 Task: Invite Team Member Softage.1@softage.net to Workspace Cloud Computing. Invite Team Member Softage.2@softage.net to Workspace Cloud Computing. Invite Team Member Softage.3@softage.net to Workspace Cloud Computing. Invite Team Member Softage.4@softage.net to Workspace Cloud Computing
Action: Mouse moved to (137, 83)
Screenshot: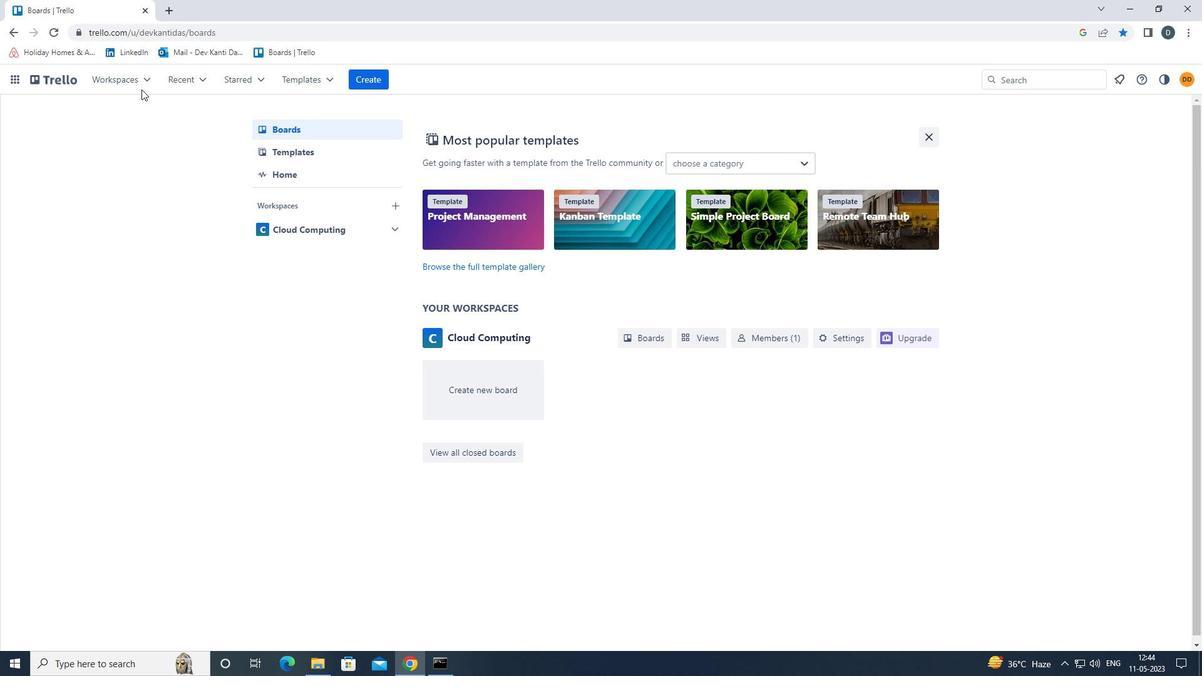 
Action: Mouse pressed left at (137, 83)
Screenshot: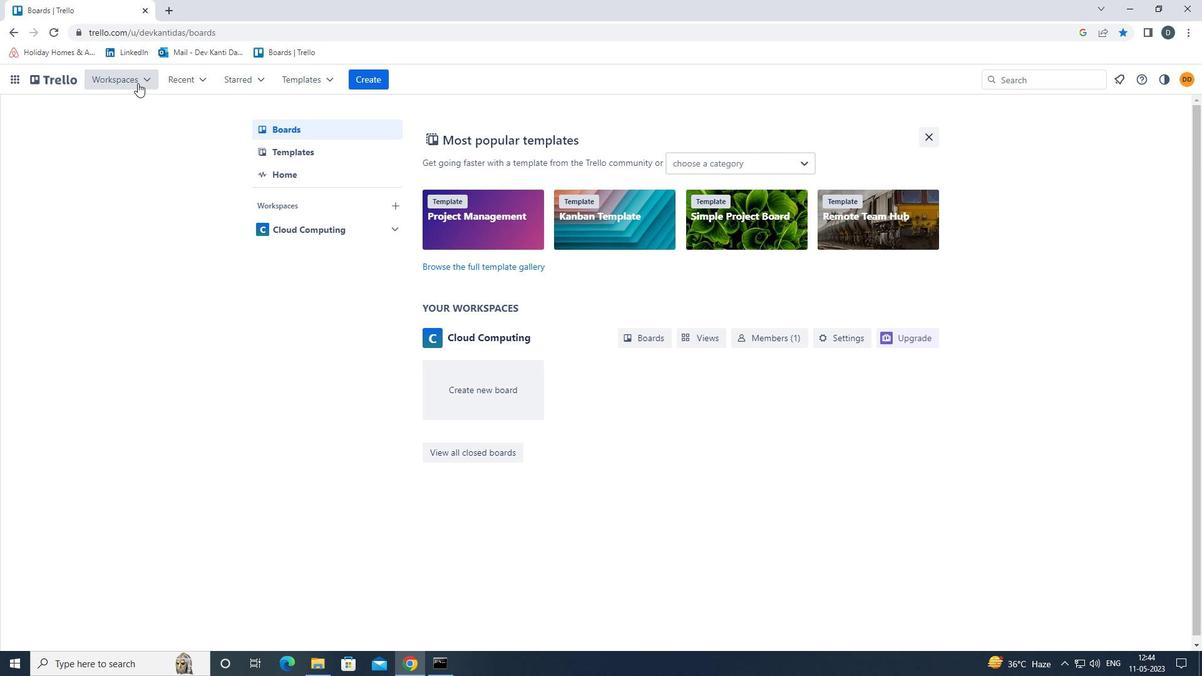 
Action: Mouse moved to (132, 133)
Screenshot: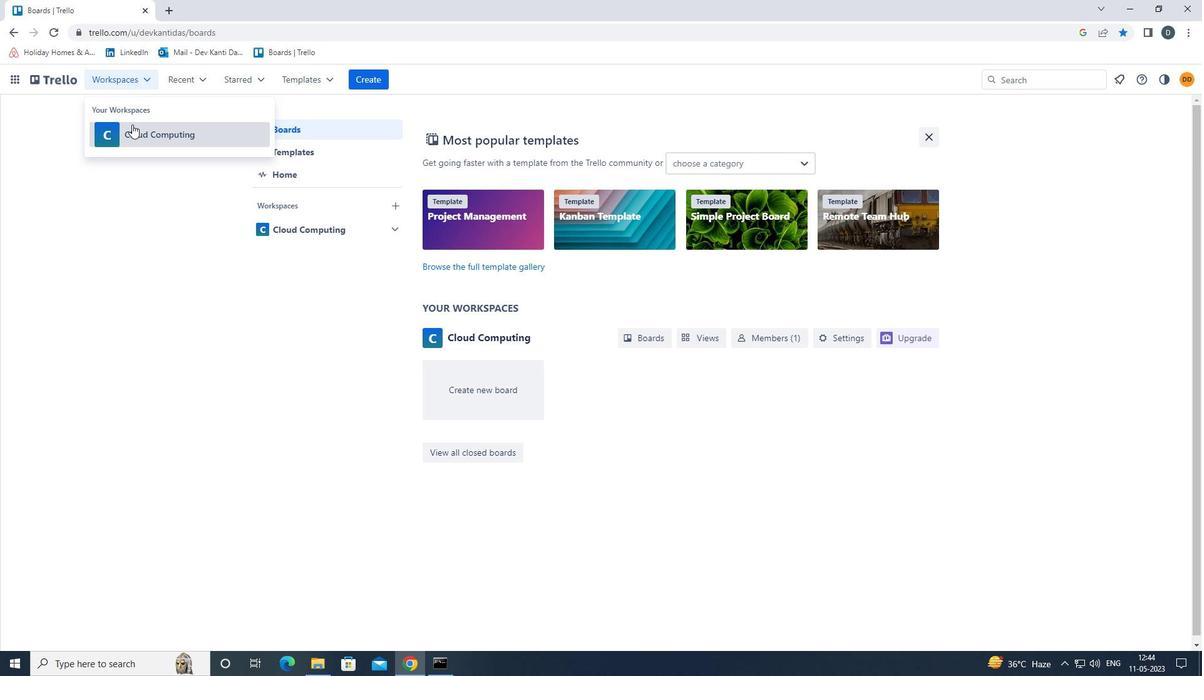 
Action: Mouse pressed left at (132, 133)
Screenshot: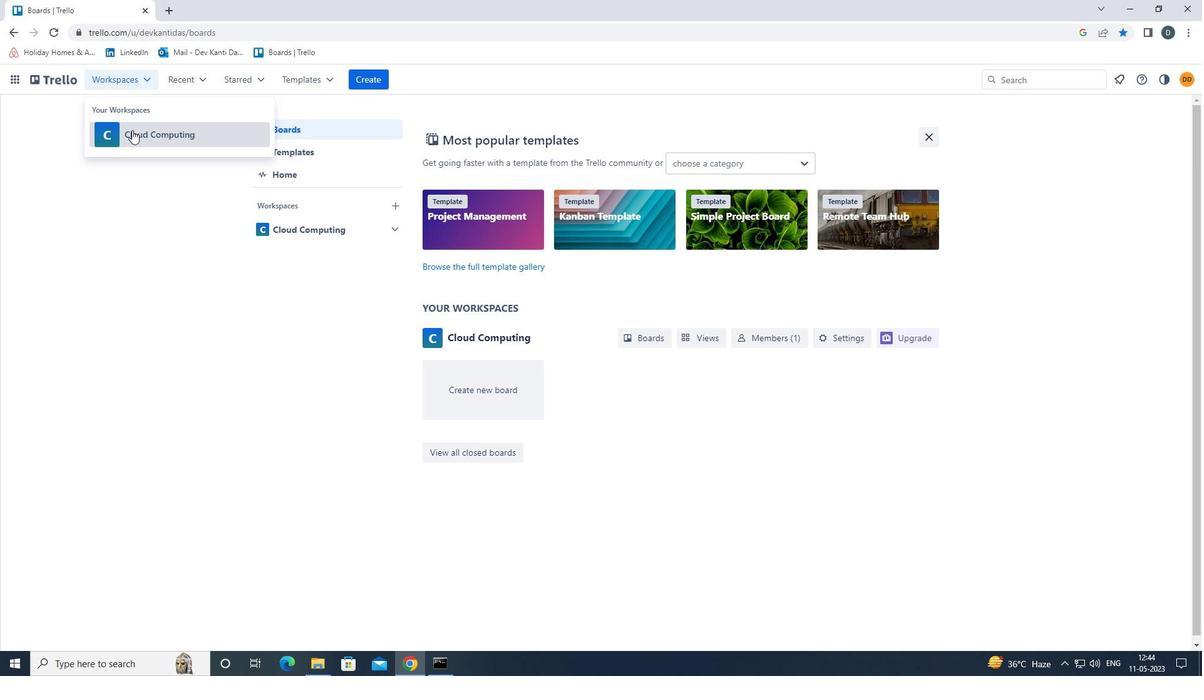 
Action: Mouse moved to (890, 124)
Screenshot: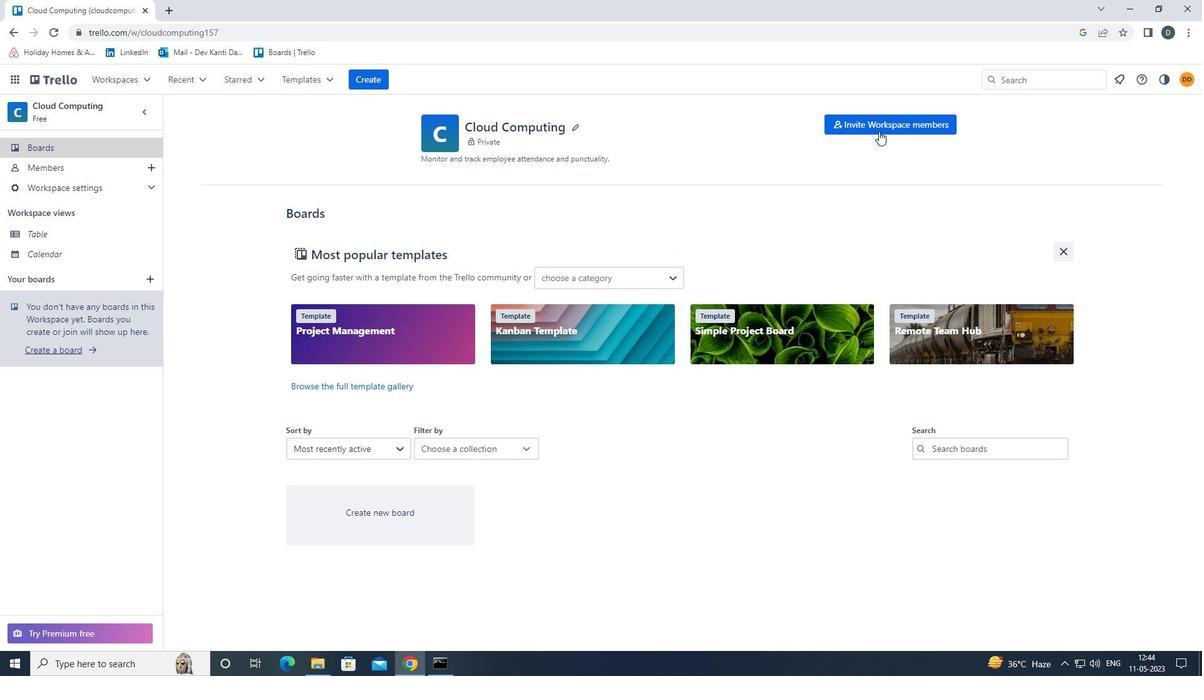 
Action: Mouse pressed left at (890, 124)
Screenshot: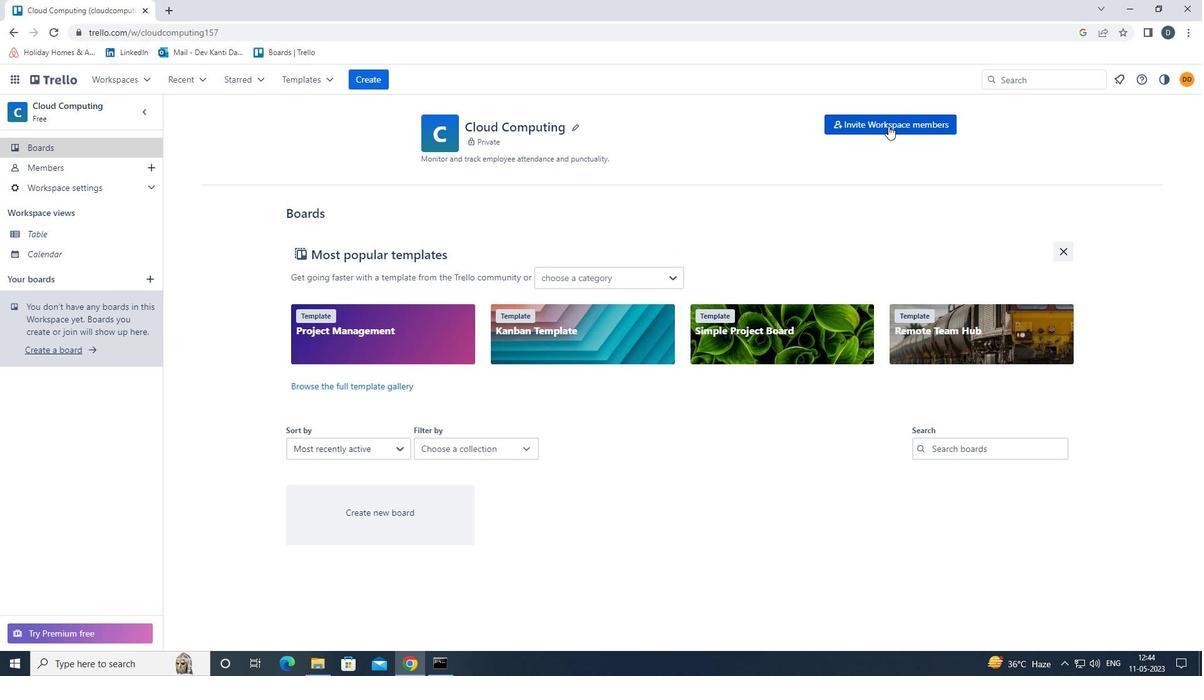 
Action: Mouse moved to (692, 353)
Screenshot: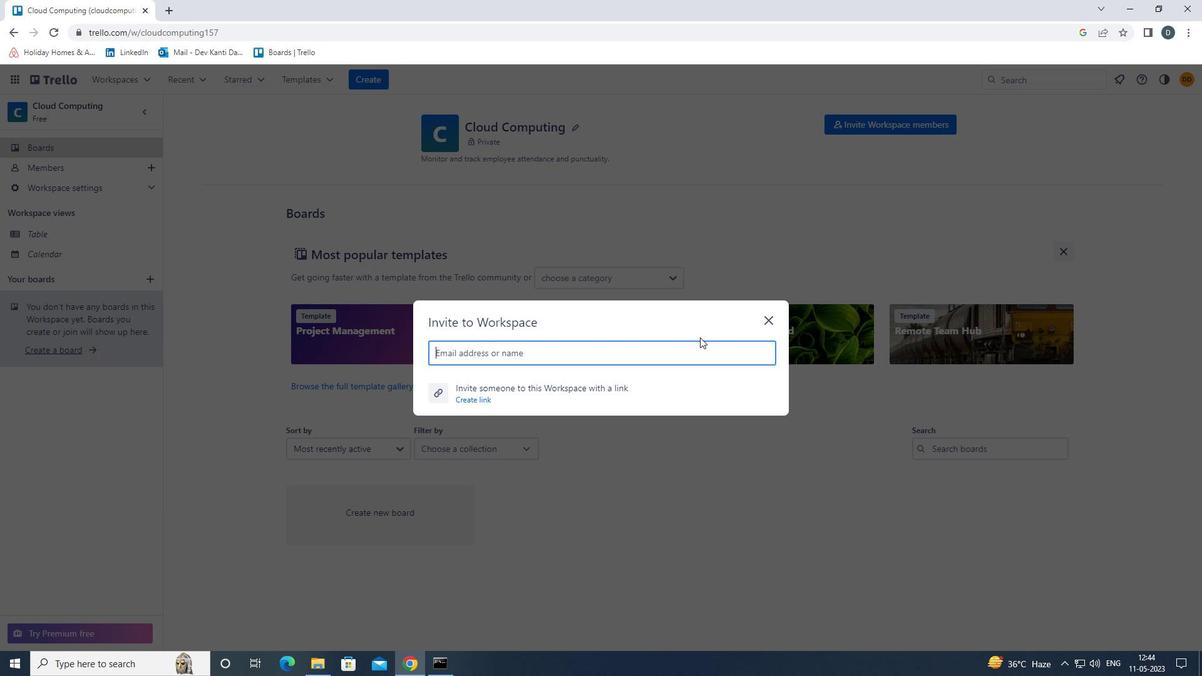 
Action: Mouse pressed left at (692, 353)
Screenshot: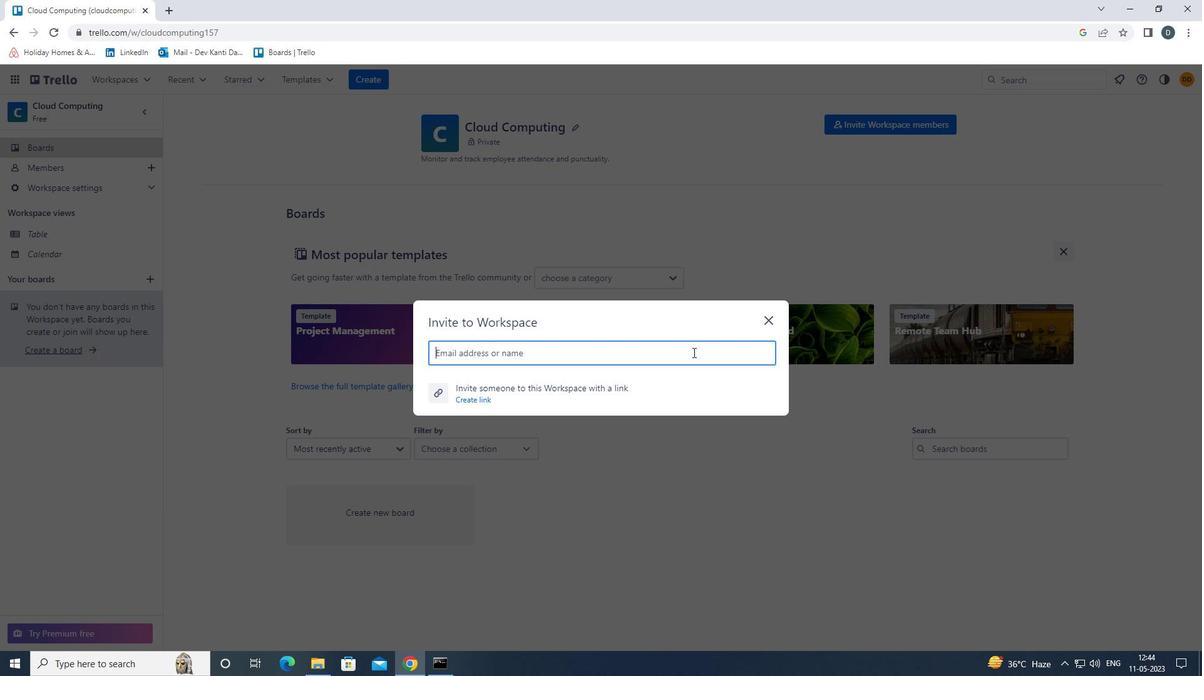 
Action: Key pressed <Key.shift>SOFTAGE.1<Key.shift><Key.shift><Key.shift><Key.shift><Key.shift>@SOFTAGE.NET
Screenshot: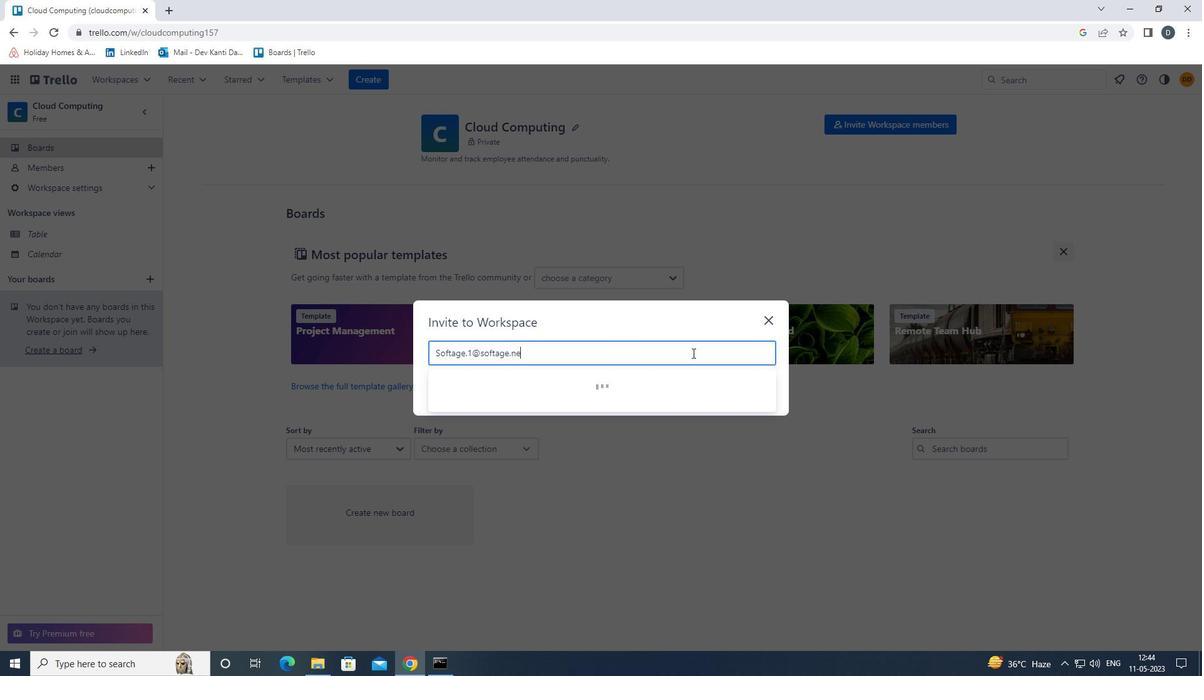 
Action: Mouse moved to (472, 389)
Screenshot: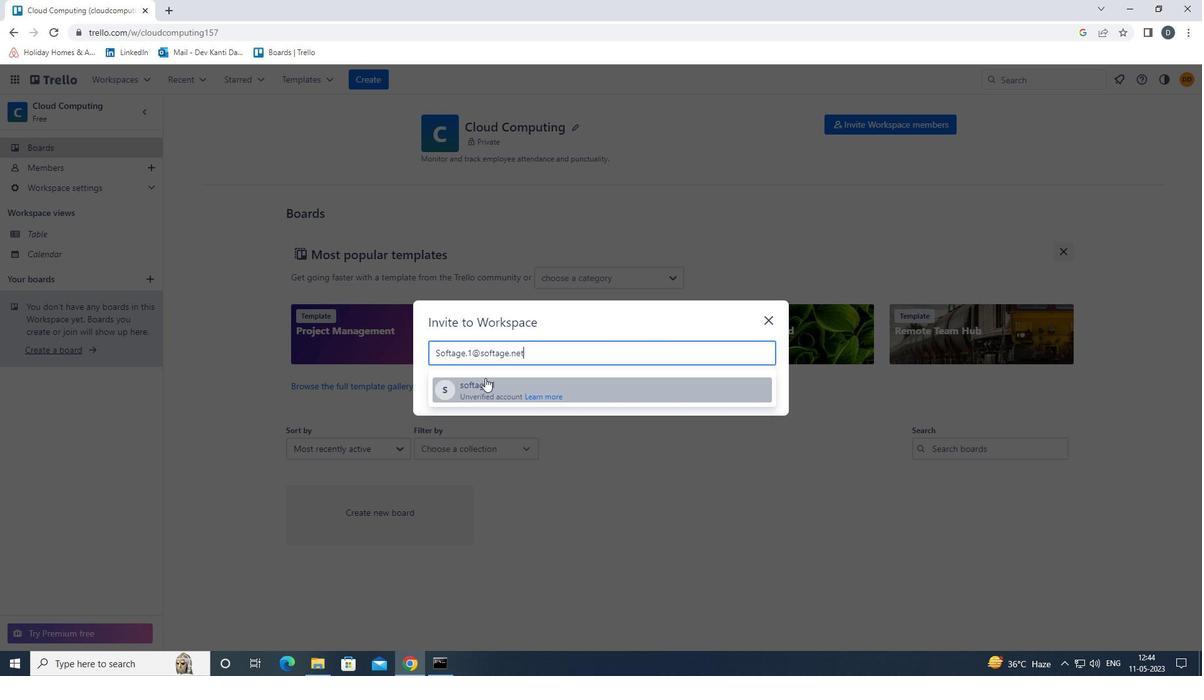
Action: Mouse pressed left at (472, 389)
Screenshot: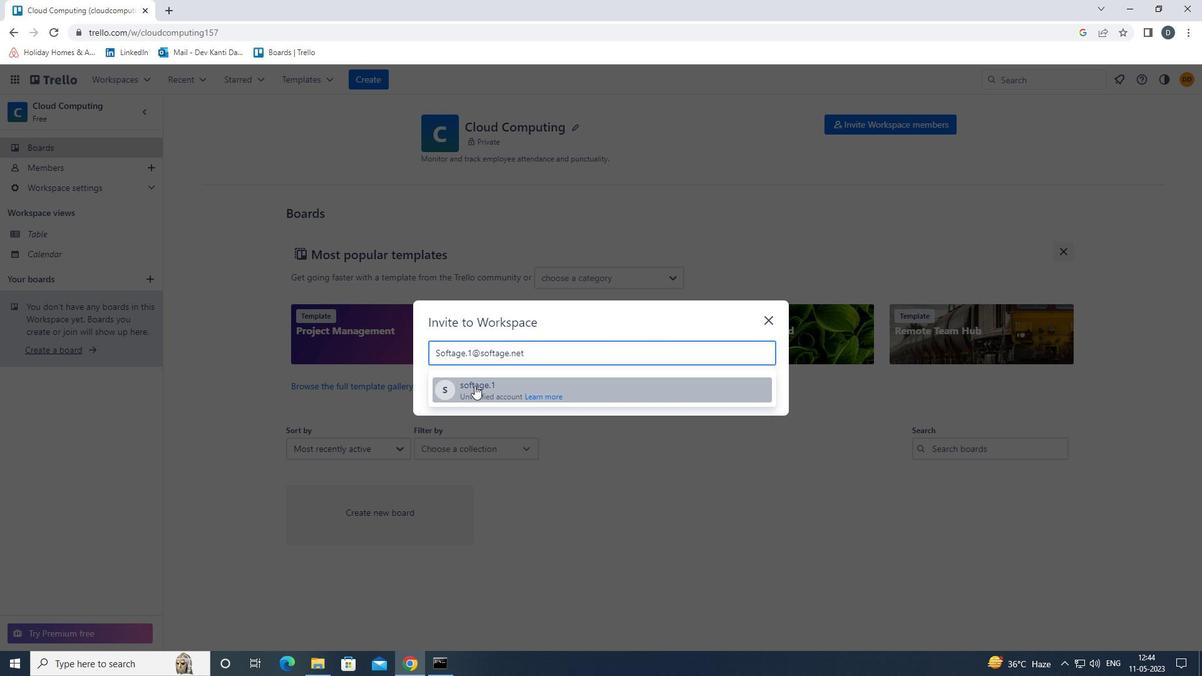 
Action: Mouse moved to (471, 390)
Screenshot: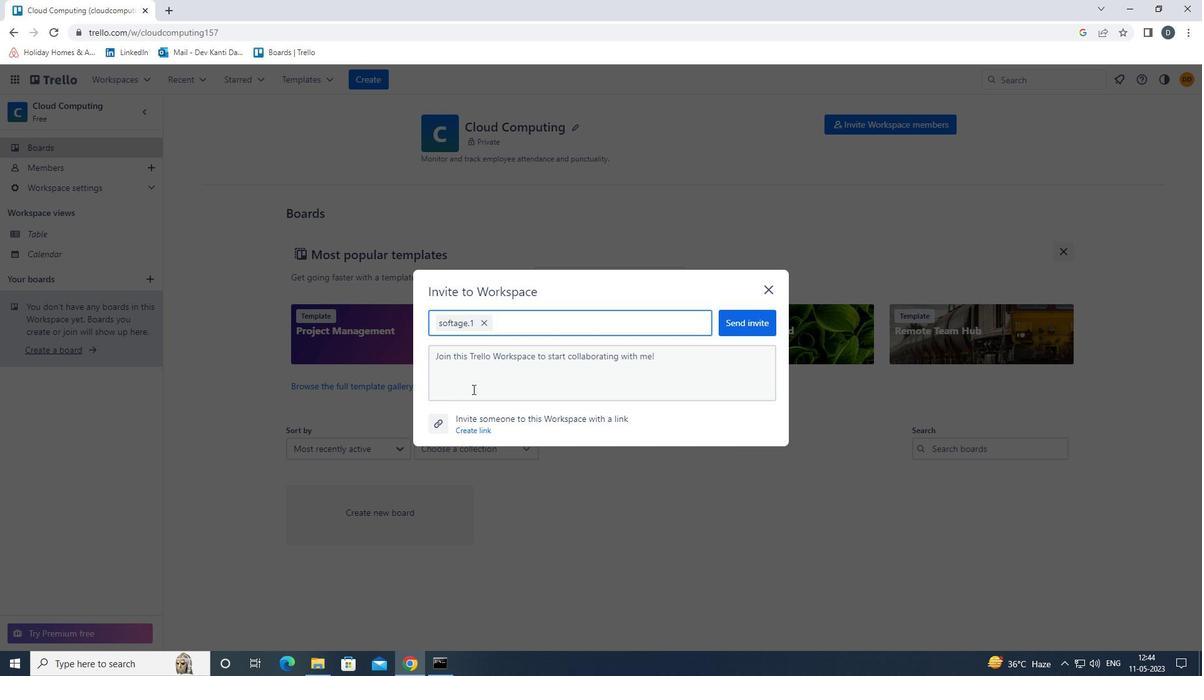 
Action: Key pressed <Key.shift><Key.shift>SOFTAGE.2<Key.shift><Key.shift><Key.shift><Key.shift><Key.shift><Key.shift><Key.shift><Key.shift>@SOFTAGE.NET
Screenshot: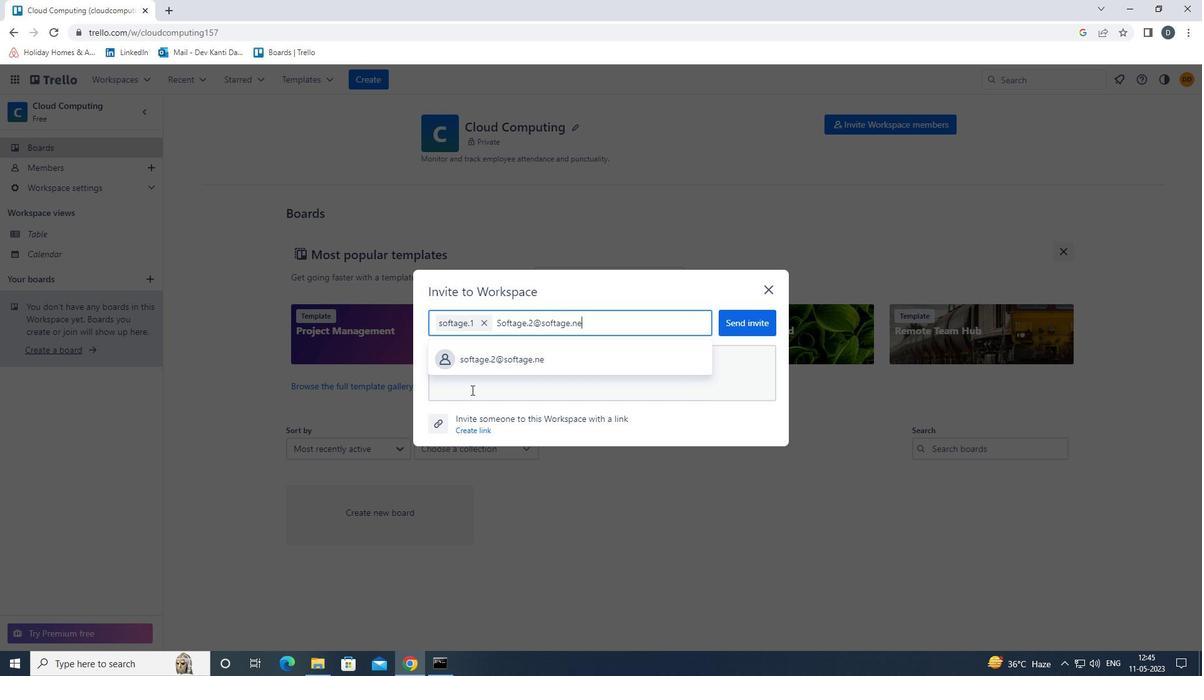 
Action: Mouse moved to (471, 349)
Screenshot: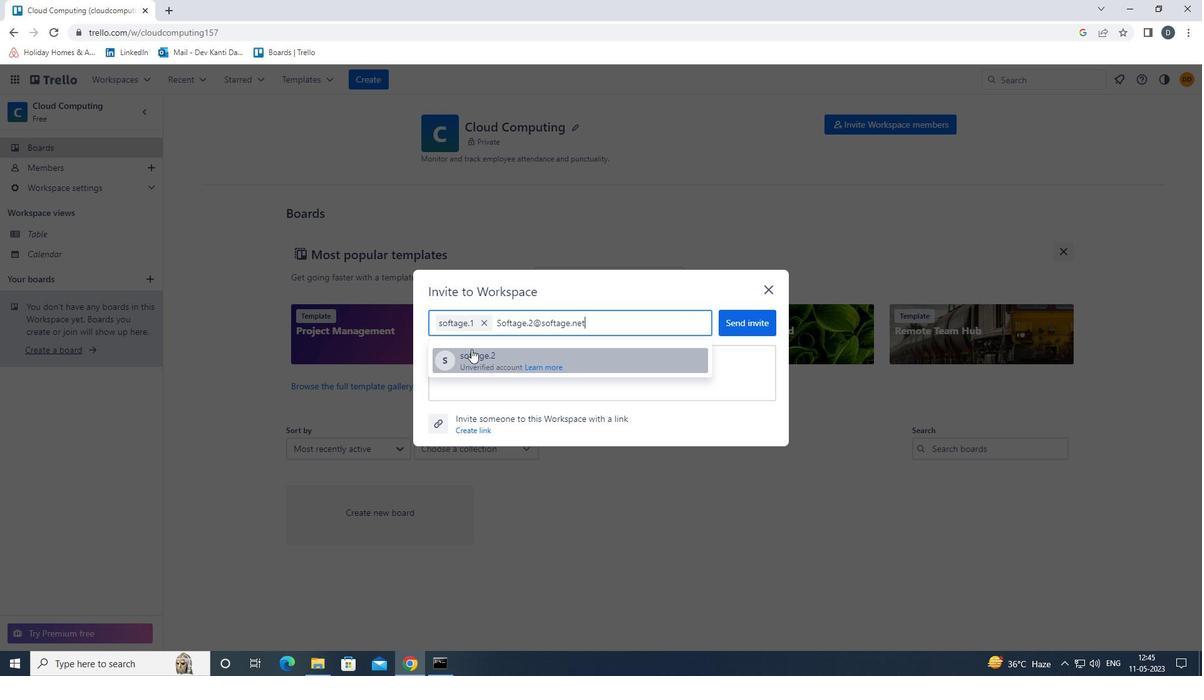 
Action: Mouse pressed left at (471, 349)
Screenshot: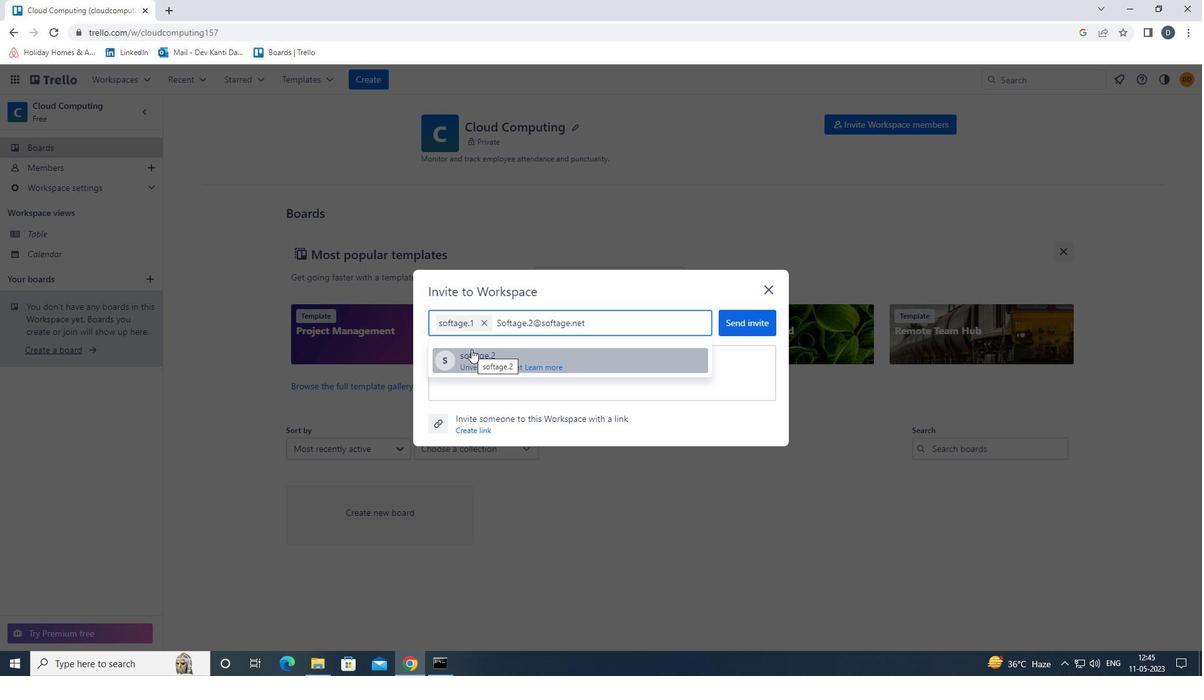
Action: Key pressed <Key.shift>SOFTAGE.3<Key.shift>@SOFTAGE.NET
Screenshot: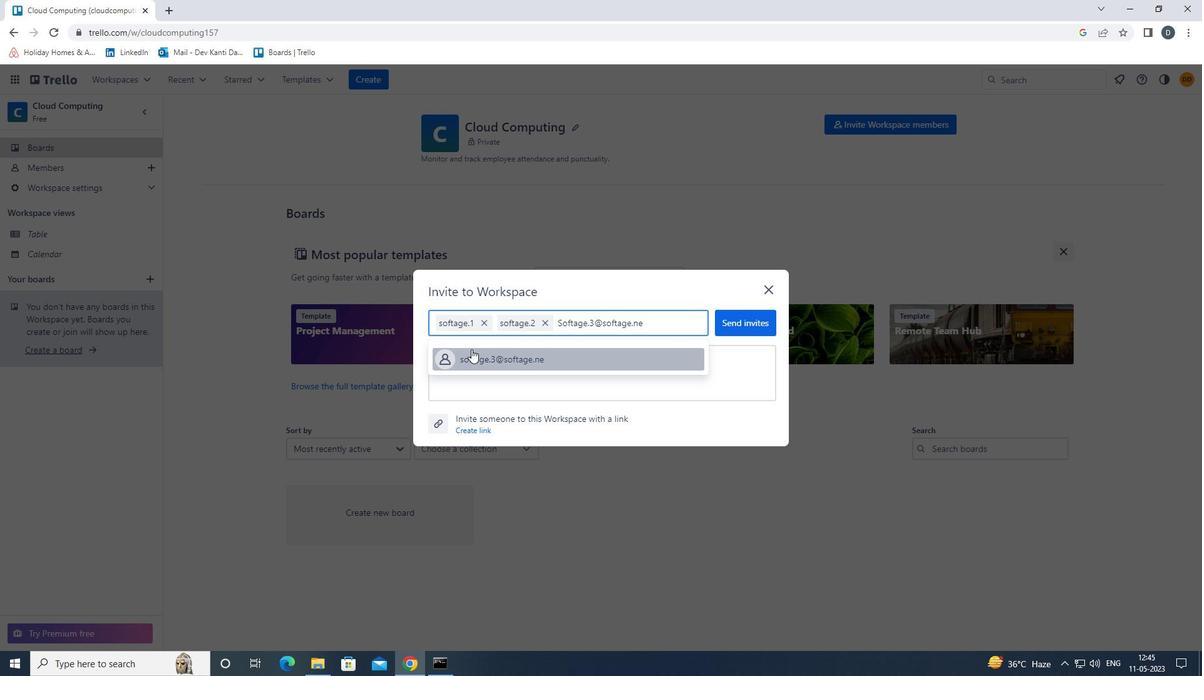 
Action: Mouse pressed left at (471, 349)
Screenshot: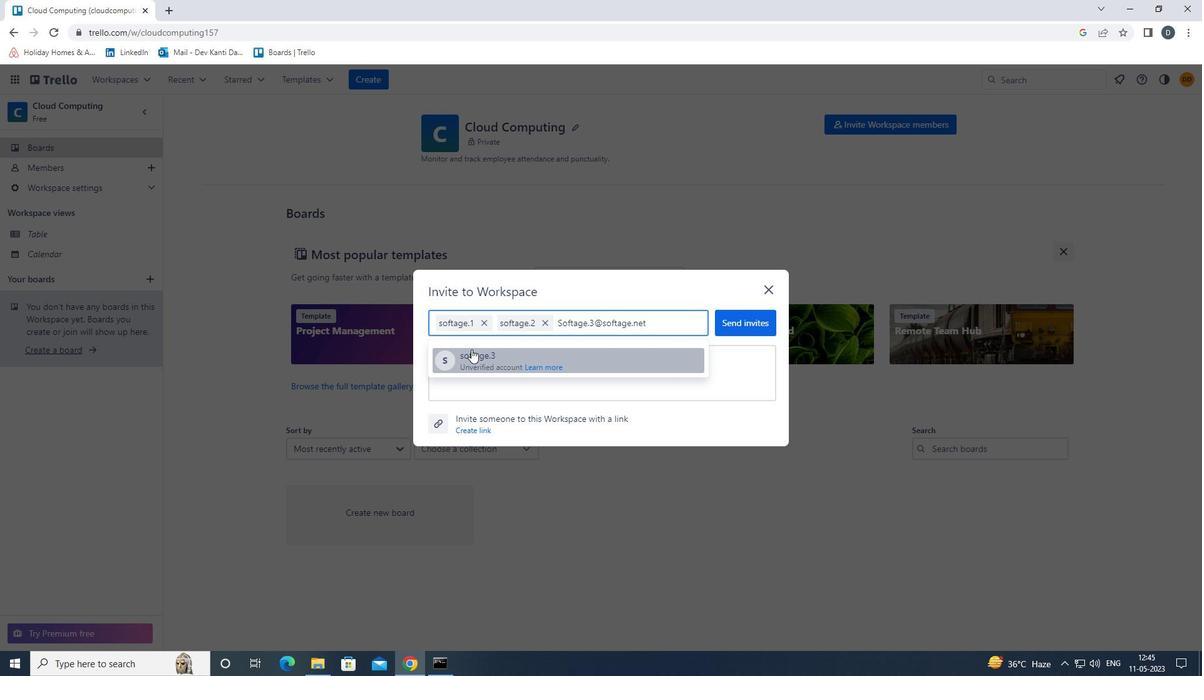 
Action: Key pressed <Key.shift>SOFTAGE.4<Key.shift><Key.shift><Key.shift><Key.shift><Key.shift><Key.shift><Key.shift><Key.shift><Key.shift><Key.shift><Key.shift><Key.shift>@SOFTAGE.NET
Screenshot: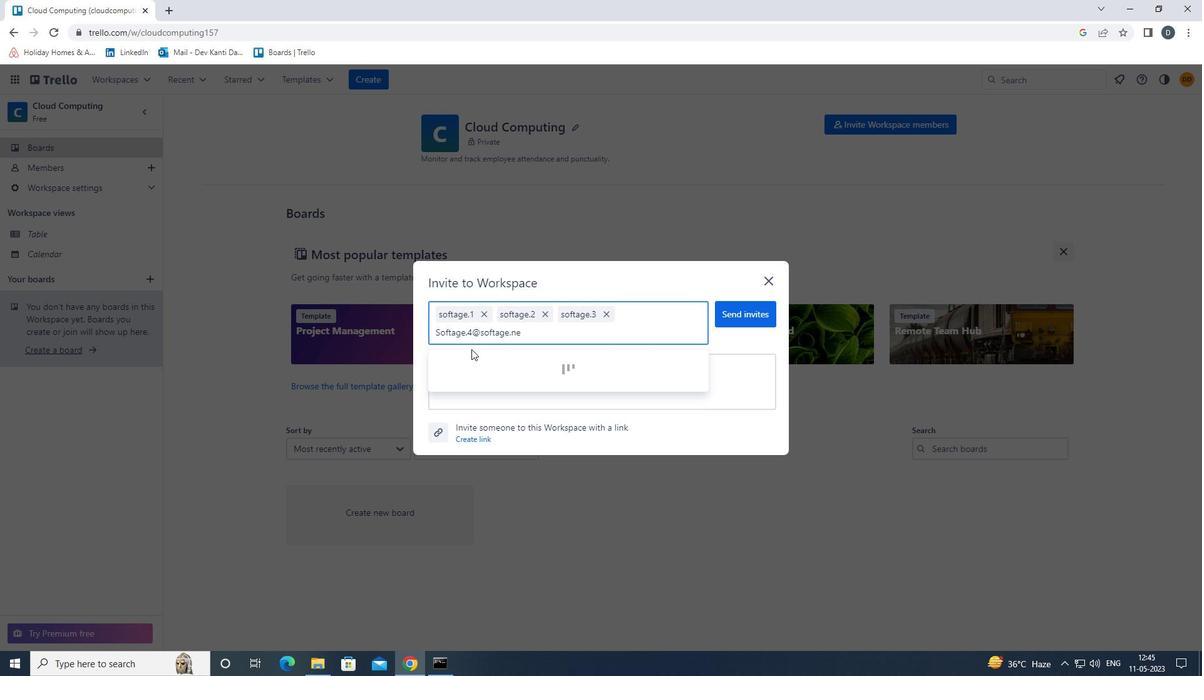
Action: Mouse moved to (472, 364)
Screenshot: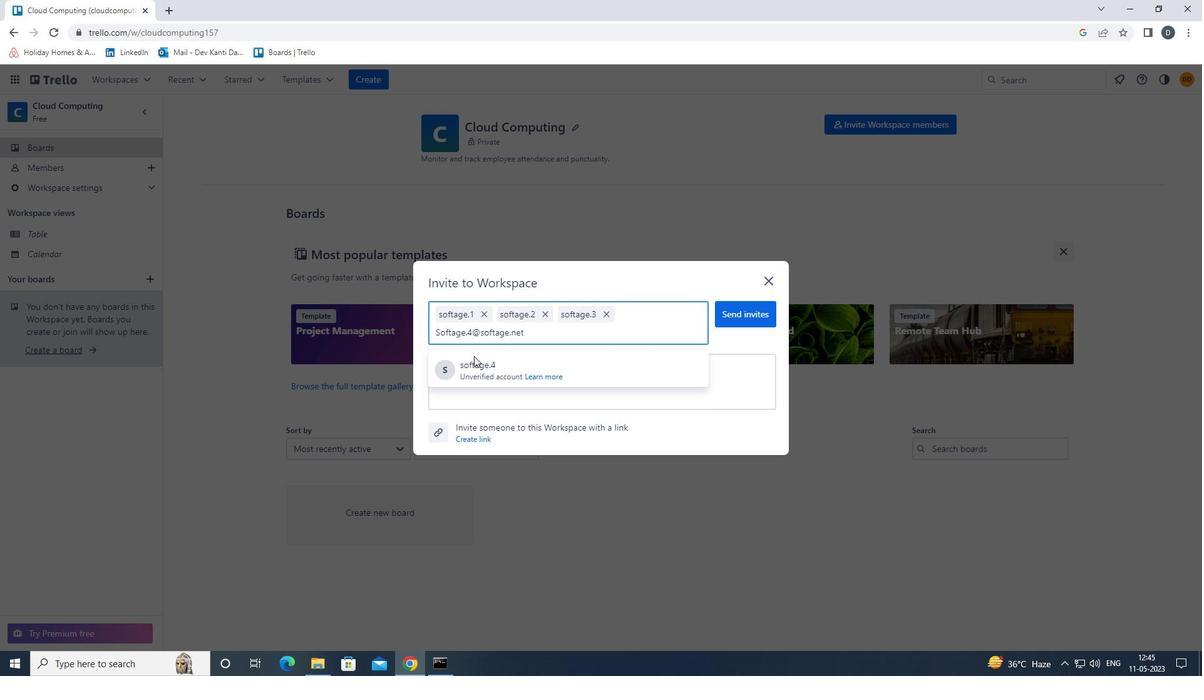 
Action: Mouse pressed left at (472, 364)
Screenshot: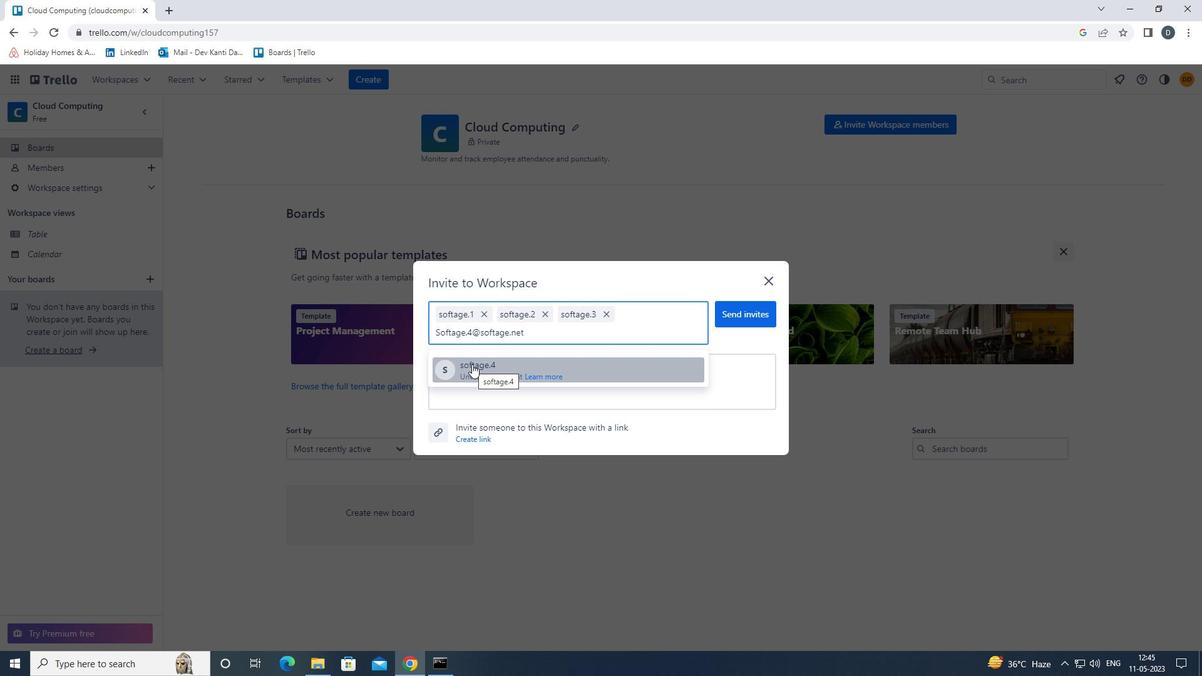 
Action: Mouse moved to (740, 312)
Screenshot: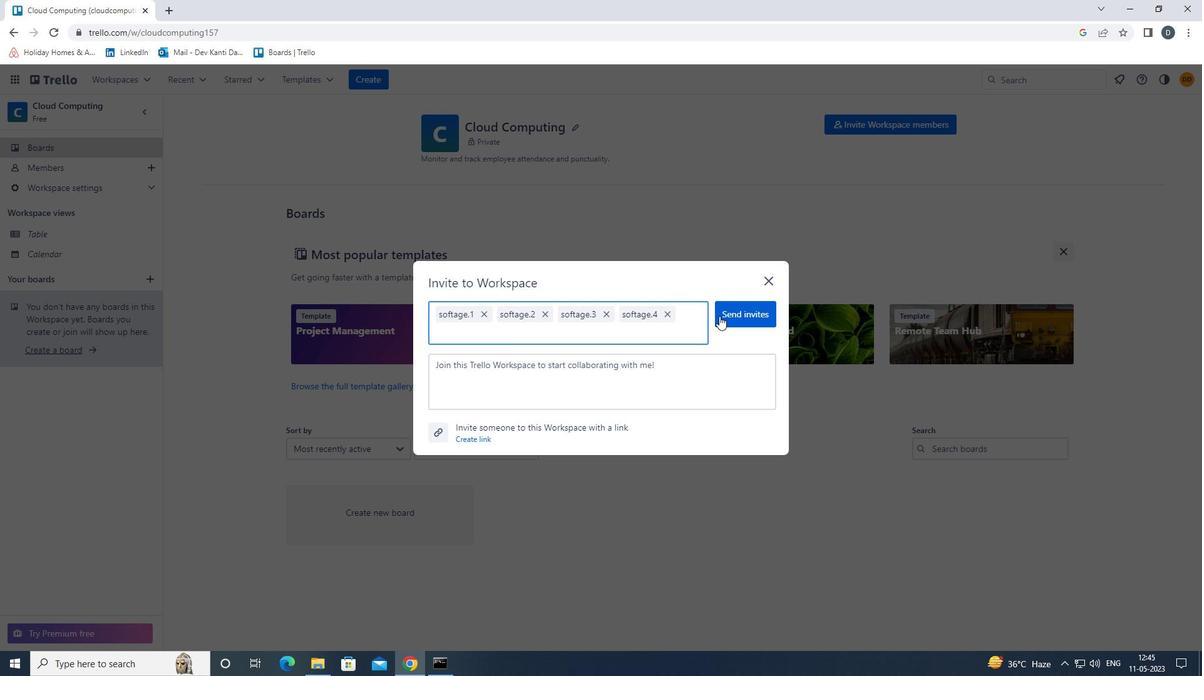 
Action: Mouse pressed left at (740, 312)
Screenshot: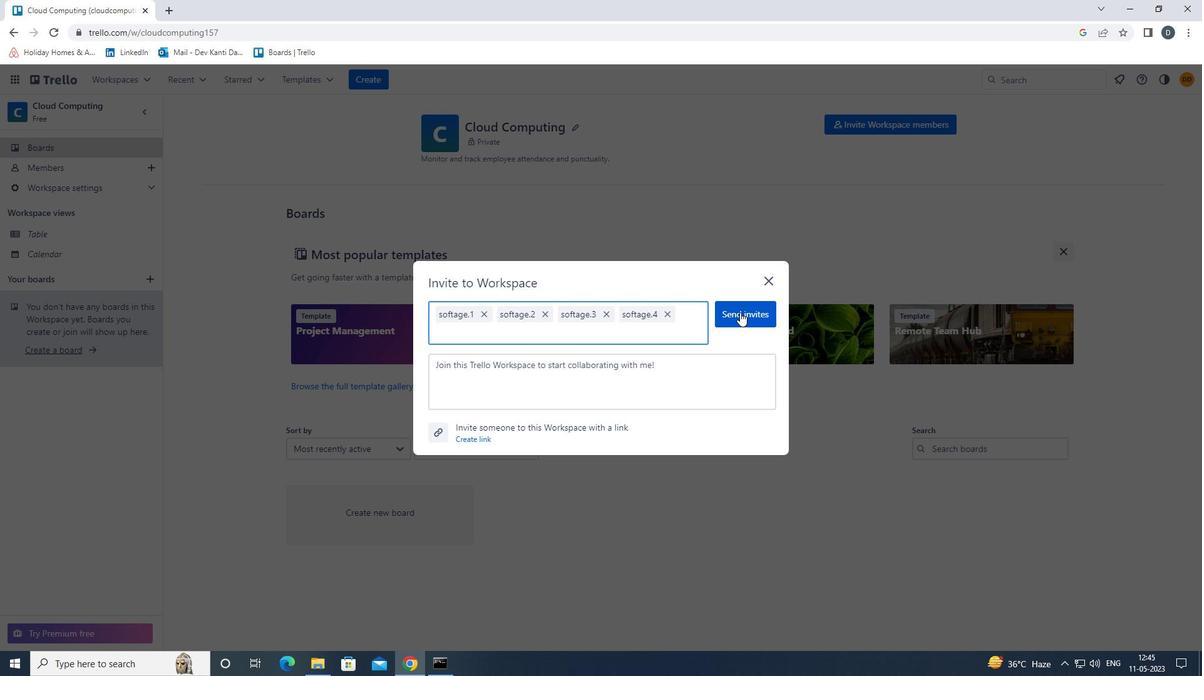 
Action: Mouse moved to (767, 284)
Screenshot: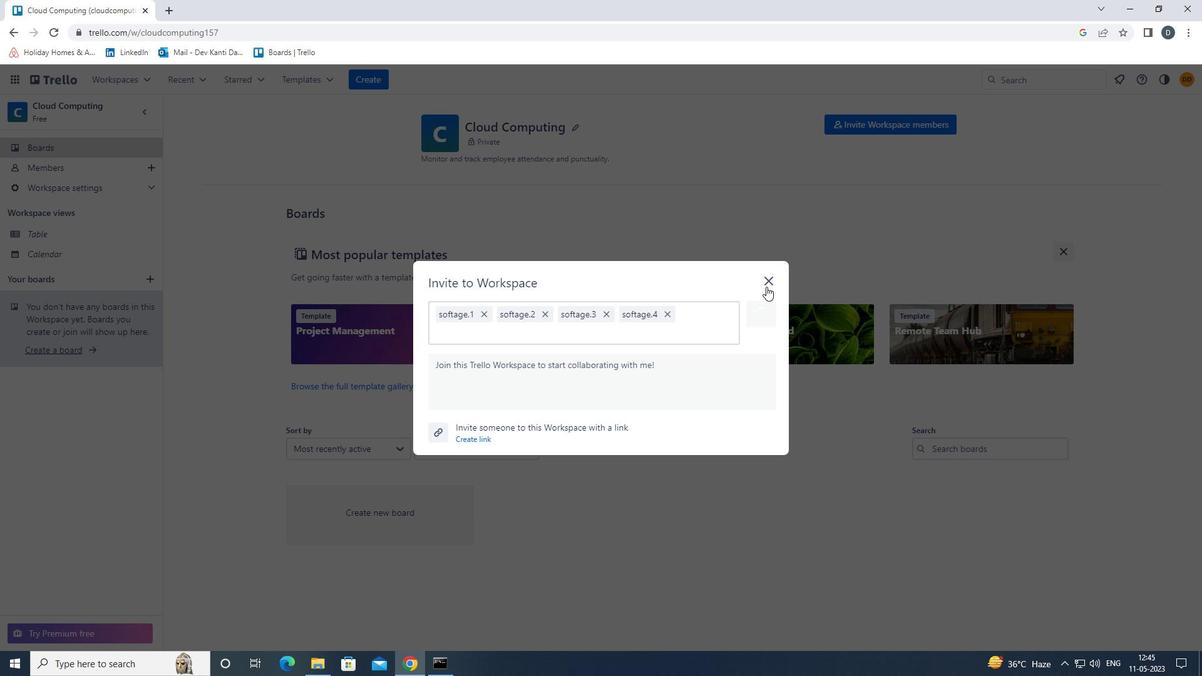 
